Task: In the Company northwell.edu, Add note: 'Schedule a meeting with the finance team to review budget allocations.'. Mark checkbox to create task to follow up ': In 3 business days '. Create task, with  description: Conduct Product Demo, Add due date: Today; Add reminder: 30 Minutes before. Set Priority High and add note: follow up with the client regarding their recent inquiry and address any questions they may have.. Logged in from softage.1@softage.net
Action: Mouse moved to (84, 52)
Screenshot: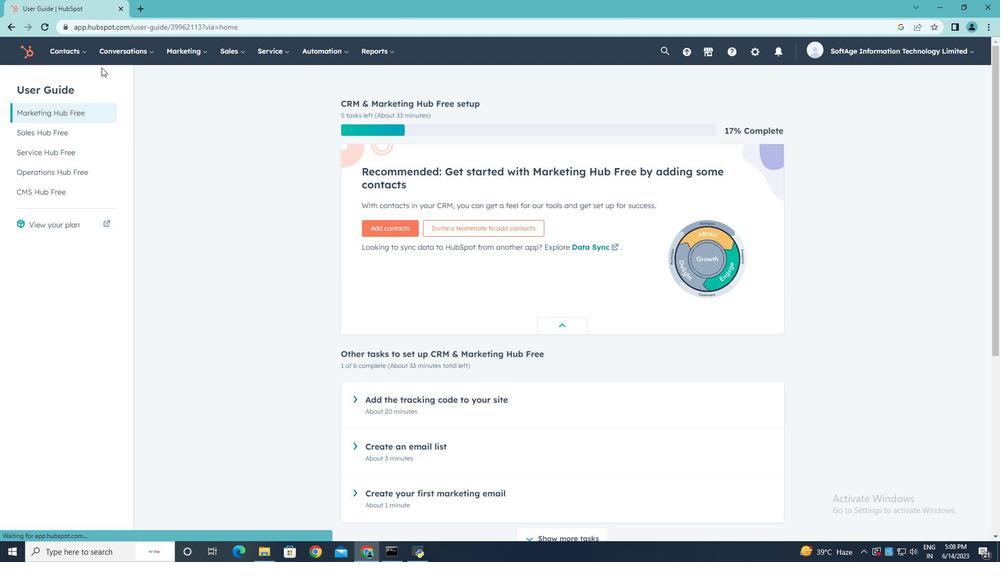 
Action: Mouse pressed left at (84, 52)
Screenshot: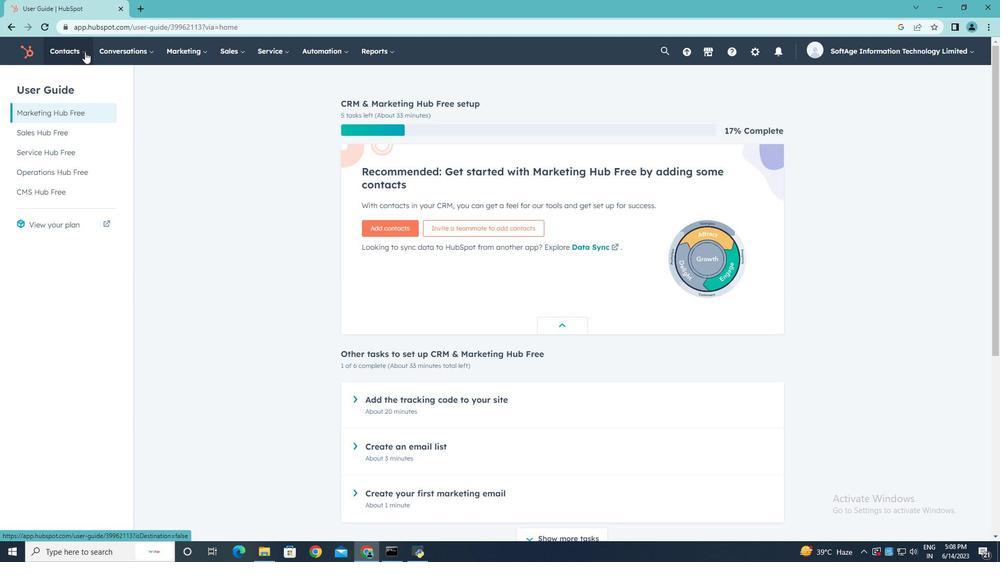
Action: Mouse moved to (82, 101)
Screenshot: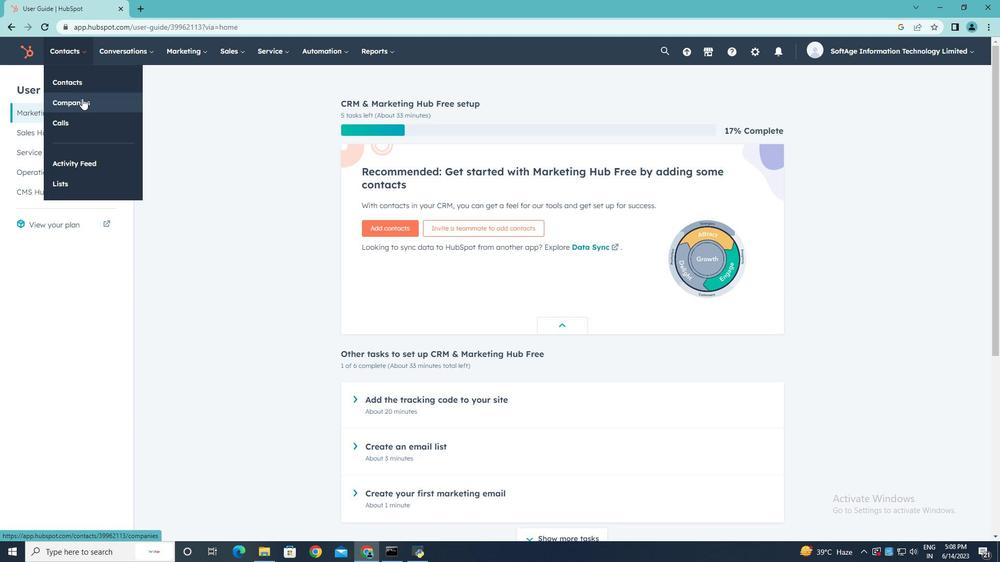 
Action: Mouse pressed left at (82, 101)
Screenshot: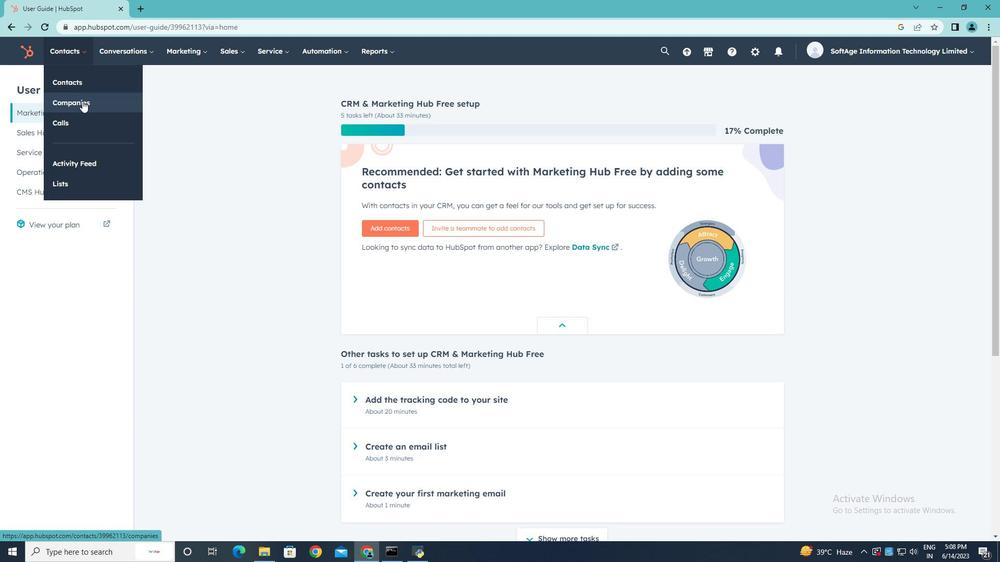 
Action: Mouse moved to (82, 166)
Screenshot: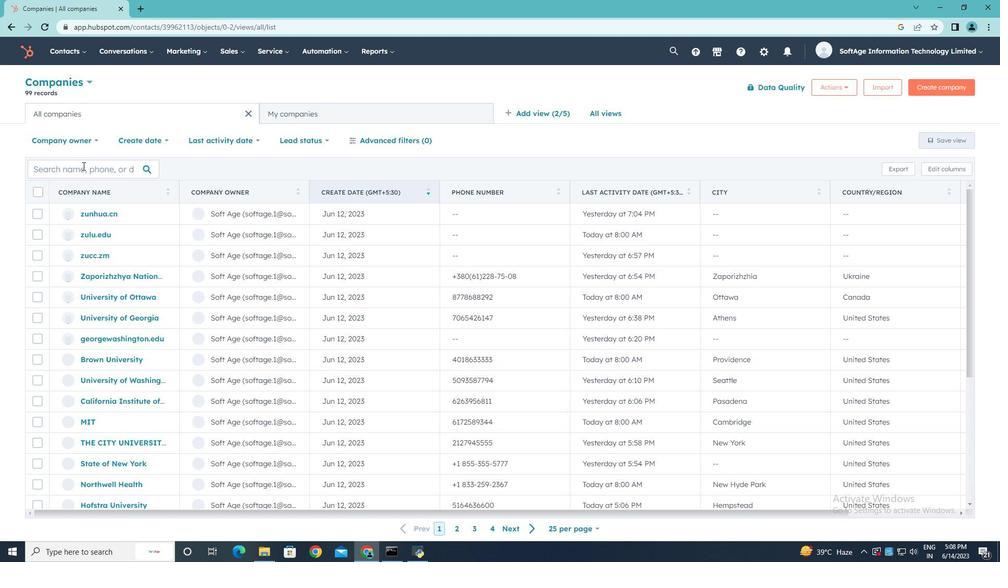 
Action: Mouse pressed left at (82, 166)
Screenshot: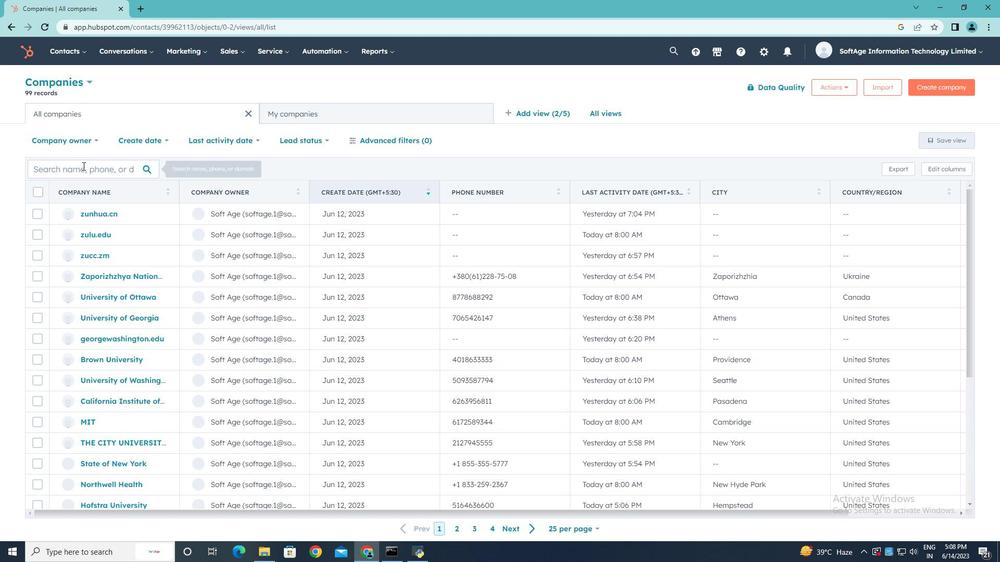 
Action: Key pressed northwell.edu
Screenshot: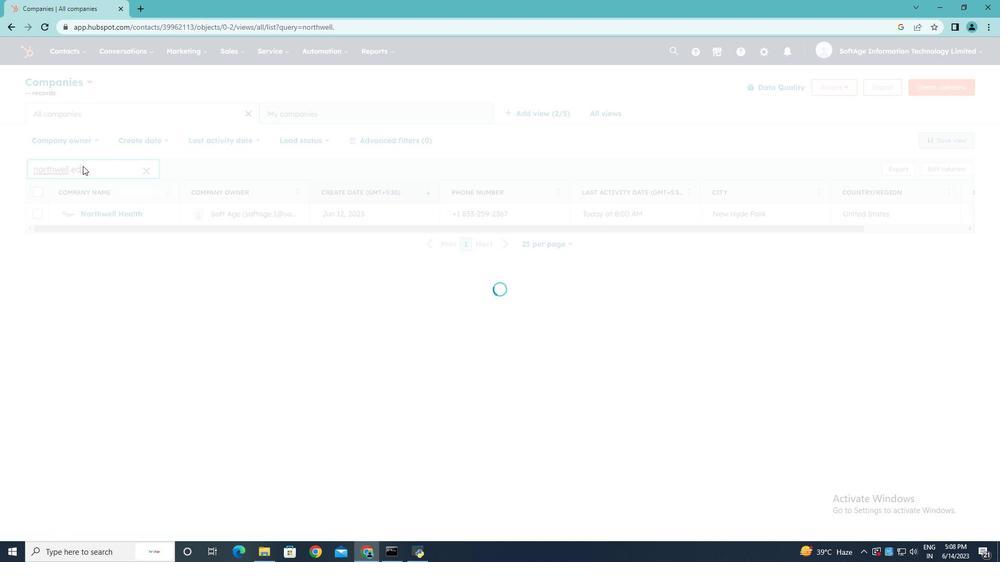 
Action: Mouse moved to (106, 216)
Screenshot: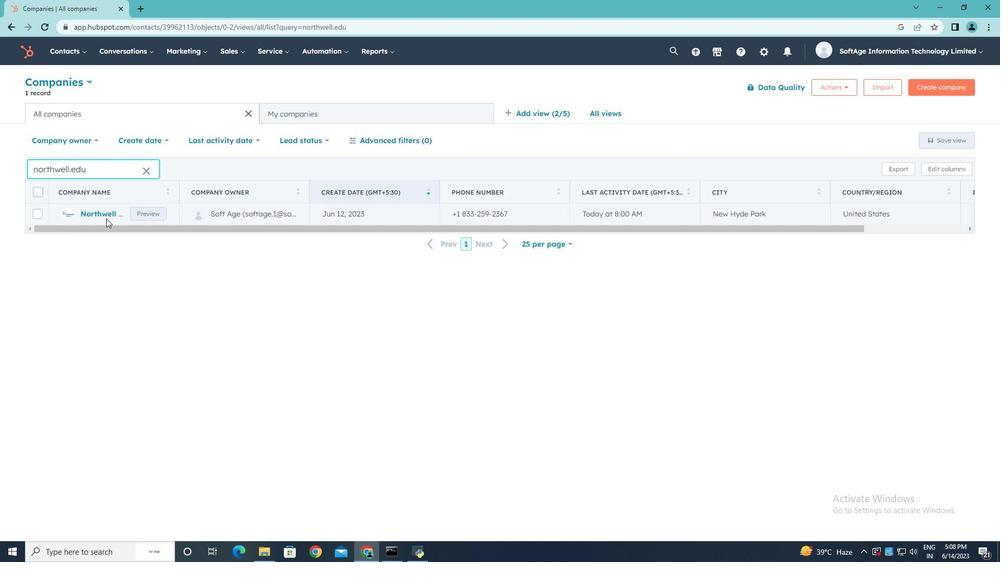 
Action: Mouse pressed left at (106, 216)
Screenshot: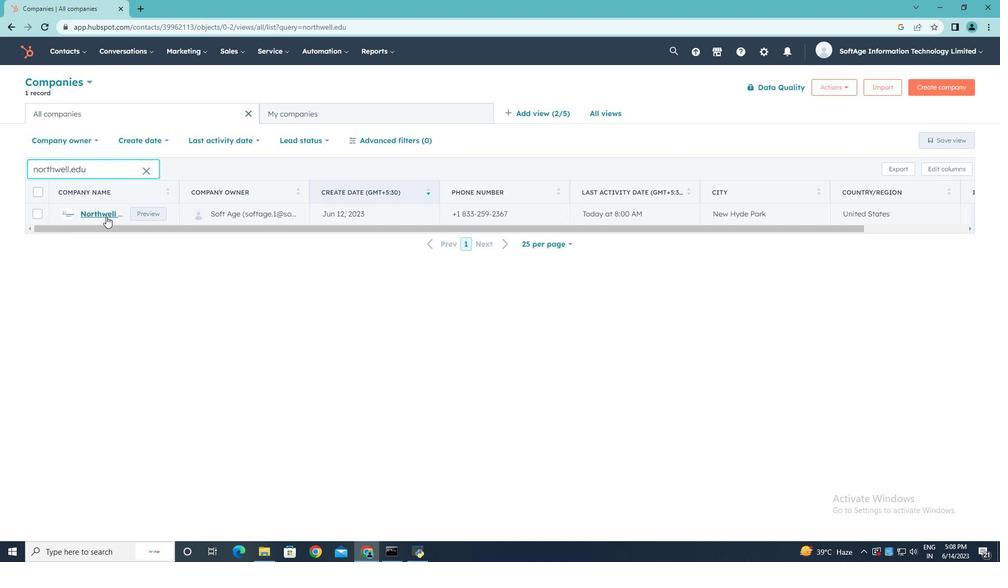 
Action: Mouse moved to (37, 172)
Screenshot: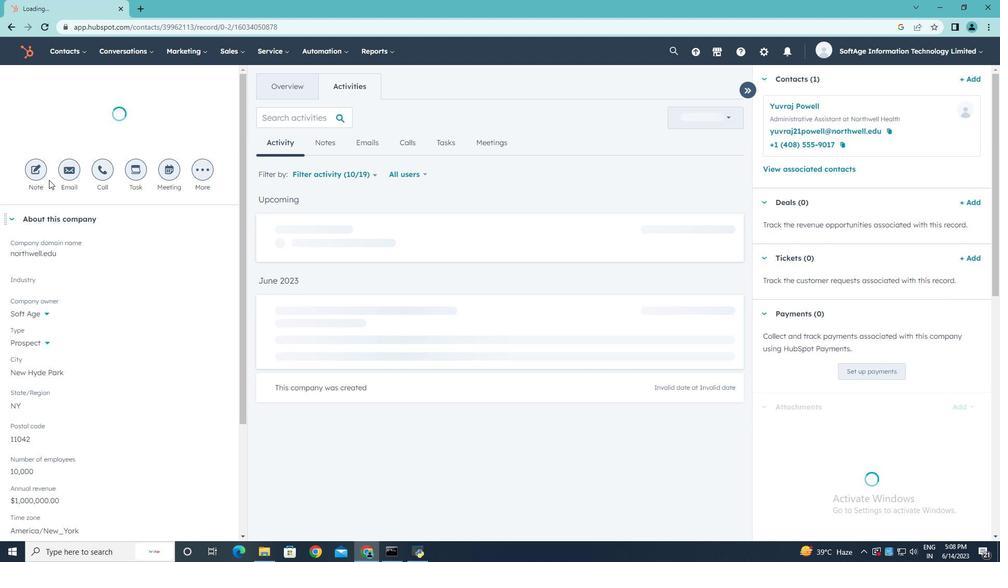 
Action: Mouse pressed left at (37, 172)
Screenshot: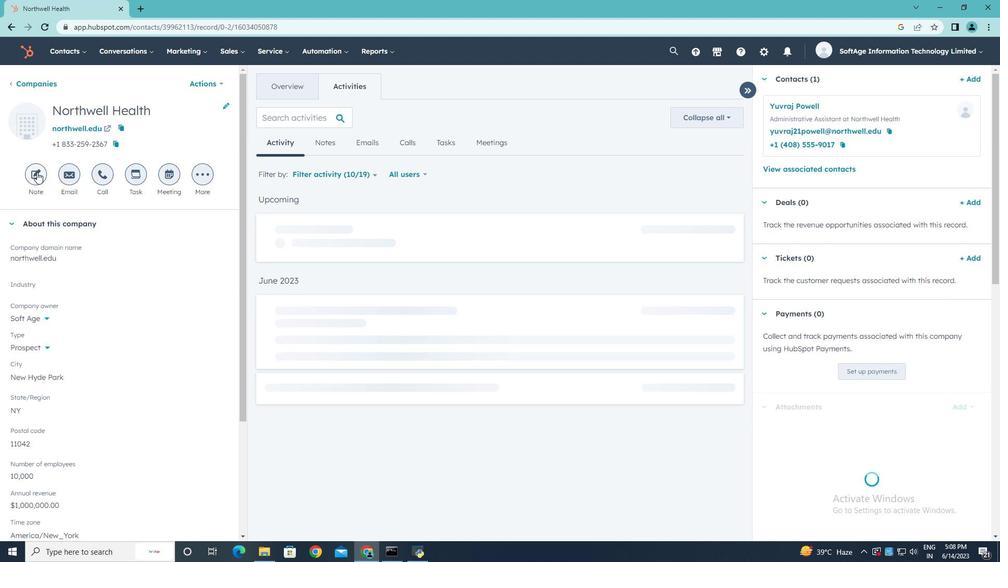 
Action: Key pressed <Key.shift>Schedule<Key.space>a<Key.space>meeting<Key.space>with<Key.space>the<Key.space>finance<Key.space>team<Key.space>to<Key.space>review<Key.space>buf<Key.backspace>dget<Key.space>allocations.
Screenshot: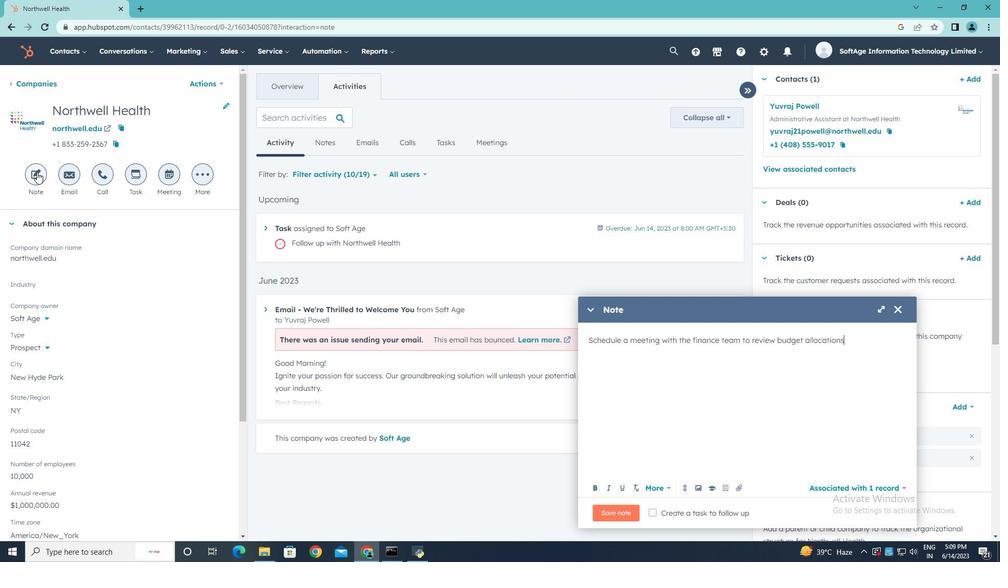 
Action: Mouse moved to (648, 514)
Screenshot: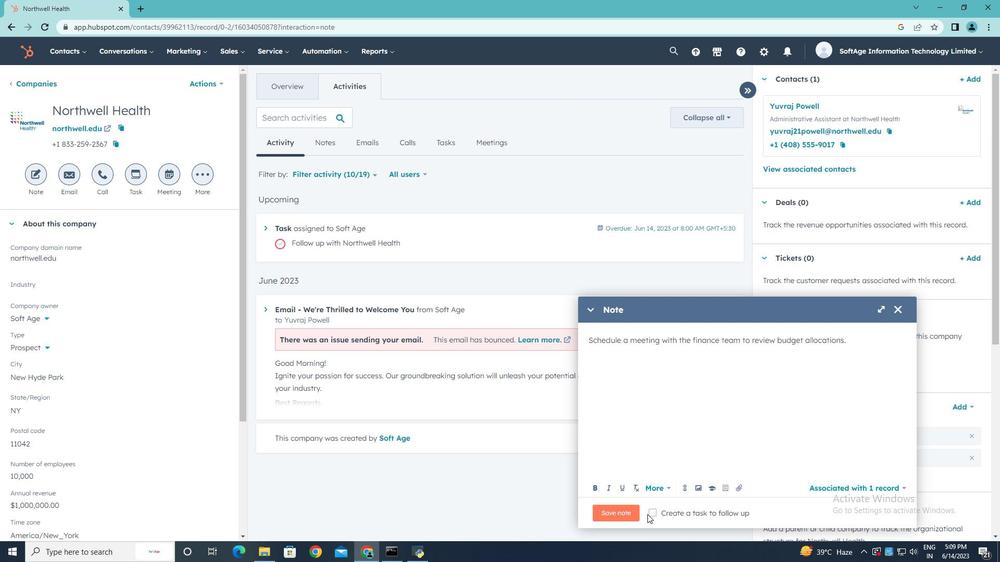 
Action: Mouse pressed left at (648, 514)
Screenshot: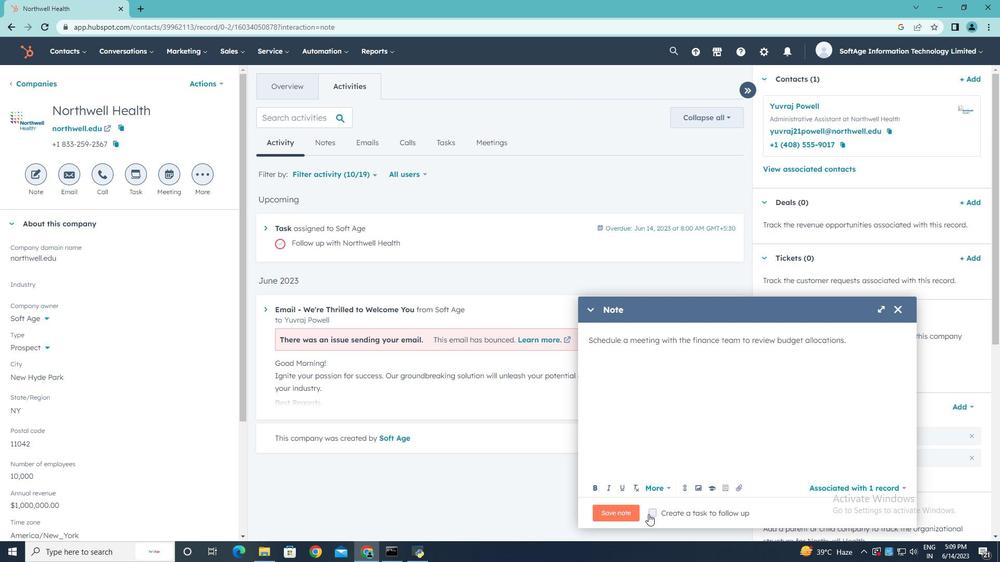 
Action: Mouse moved to (862, 512)
Screenshot: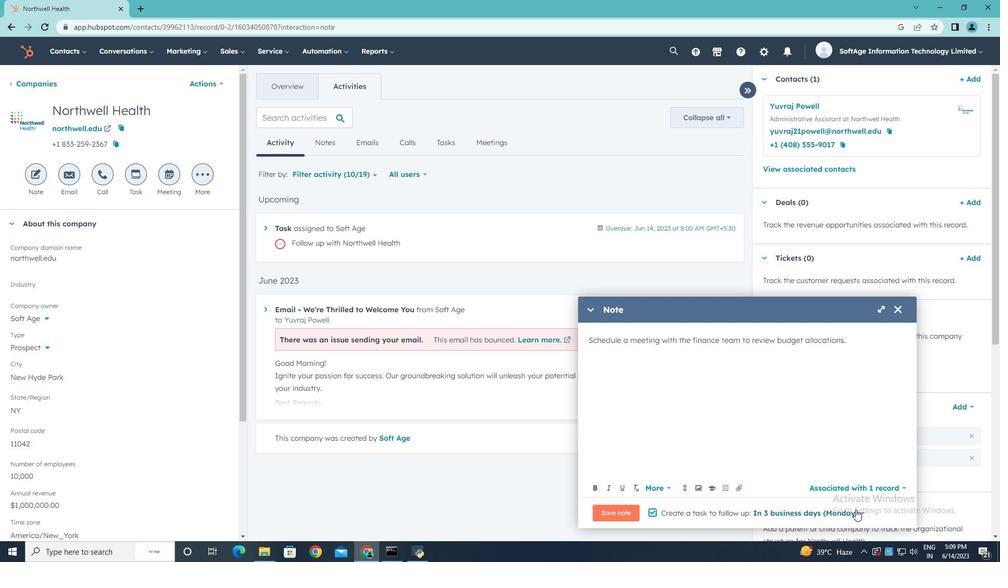 
Action: Mouse pressed left at (862, 512)
Screenshot: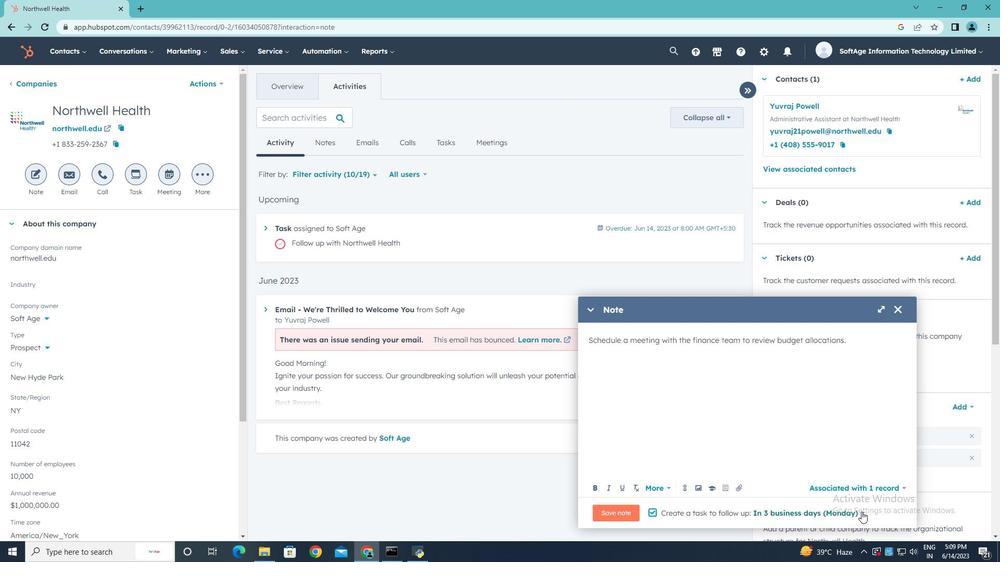 
Action: Mouse moved to (849, 414)
Screenshot: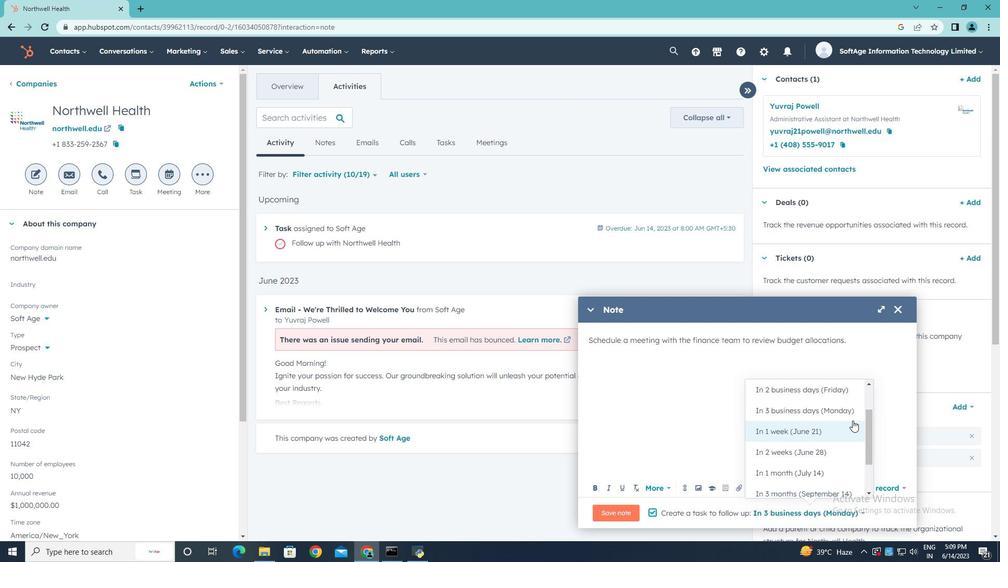 
Action: Mouse pressed left at (849, 414)
Screenshot: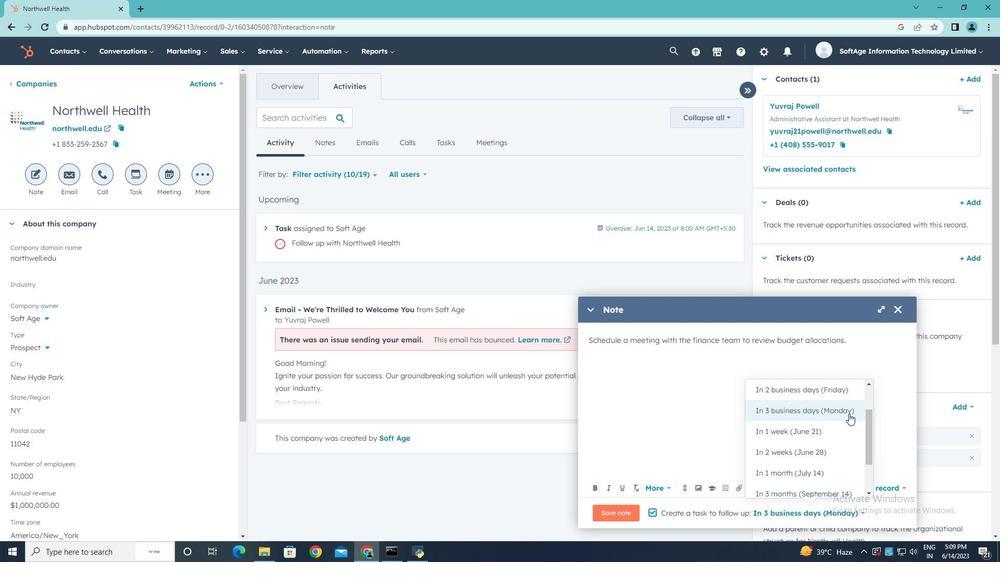 
Action: Mouse moved to (632, 514)
Screenshot: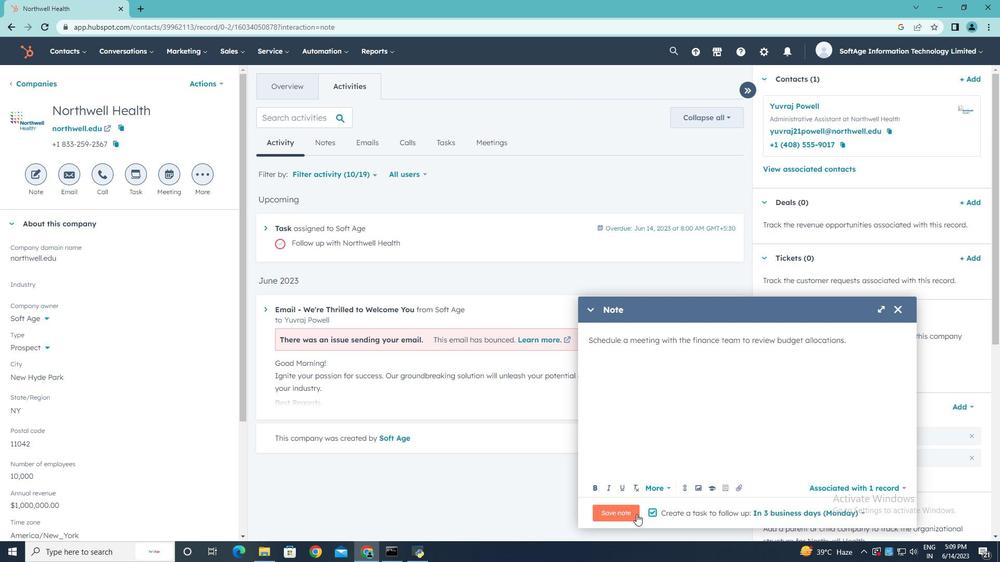 
Action: Mouse pressed left at (632, 514)
Screenshot: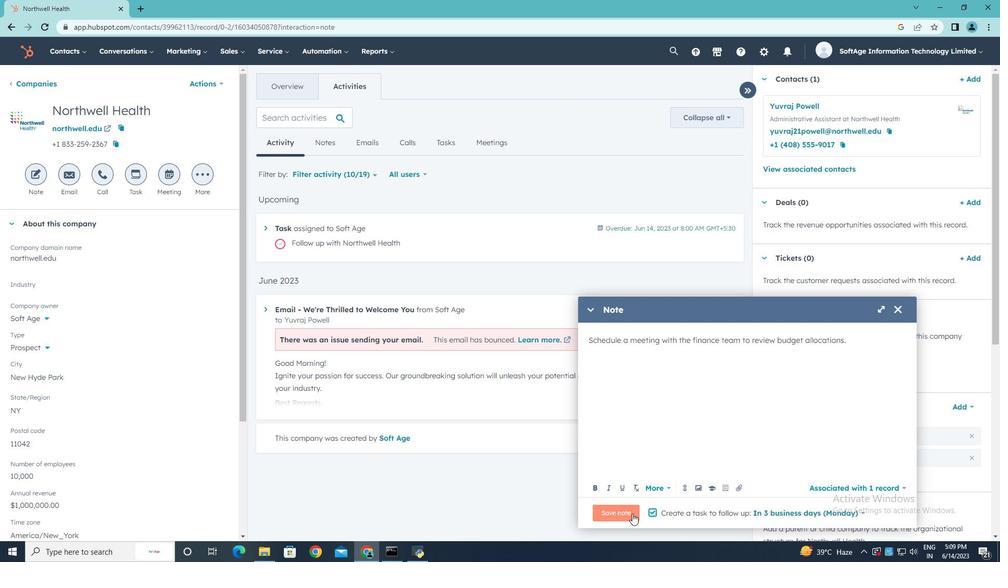 
Action: Mouse moved to (135, 178)
Screenshot: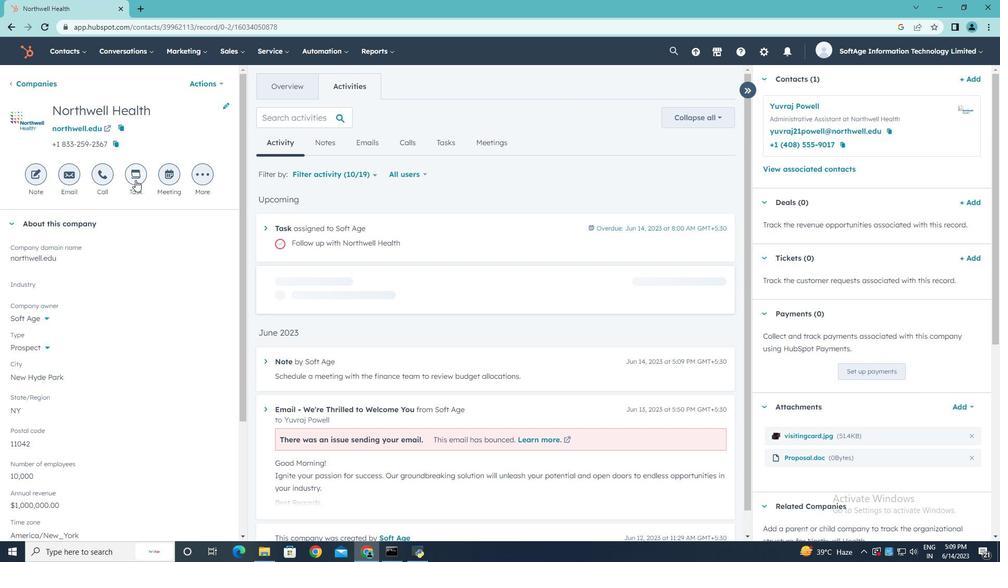 
Action: Mouse pressed left at (135, 178)
Screenshot: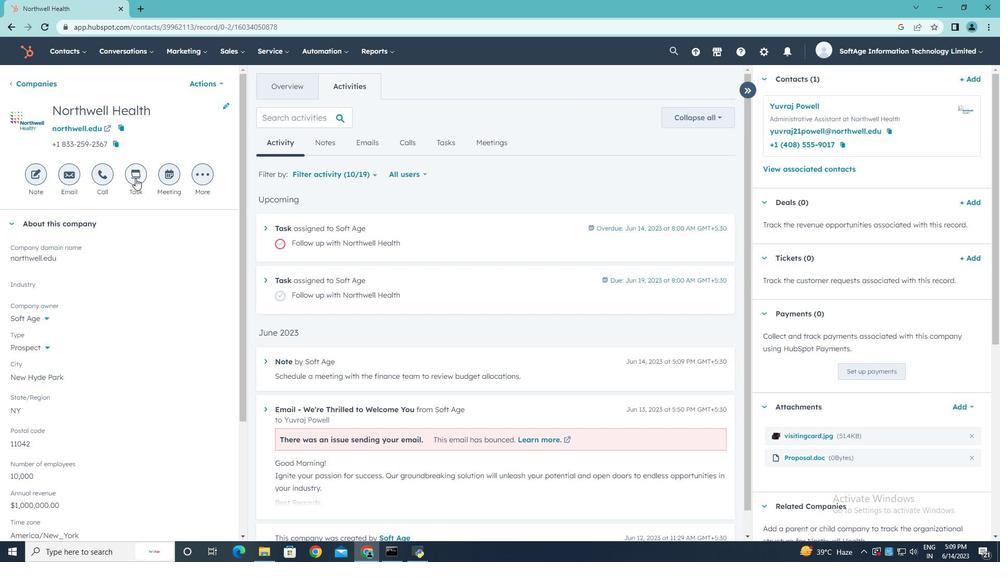 
Action: Key pressed <Key.shift>Conb<Key.backspace>dus<Key.backspace>ct<Key.space><Key.shift><Key.shift><Key.shift><Key.shift><Key.shift><Key.shift><Key.shift><Key.shift><Key.shift><Key.shift>Product<Key.space><Key.shift><Key.shift><Key.shift>Demo
Screenshot: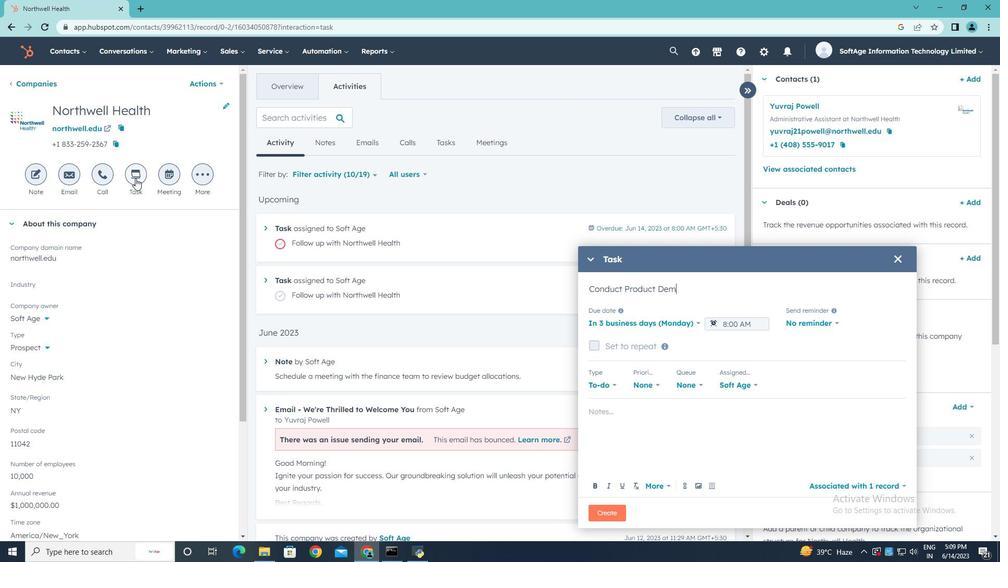 
Action: Mouse moved to (699, 323)
Screenshot: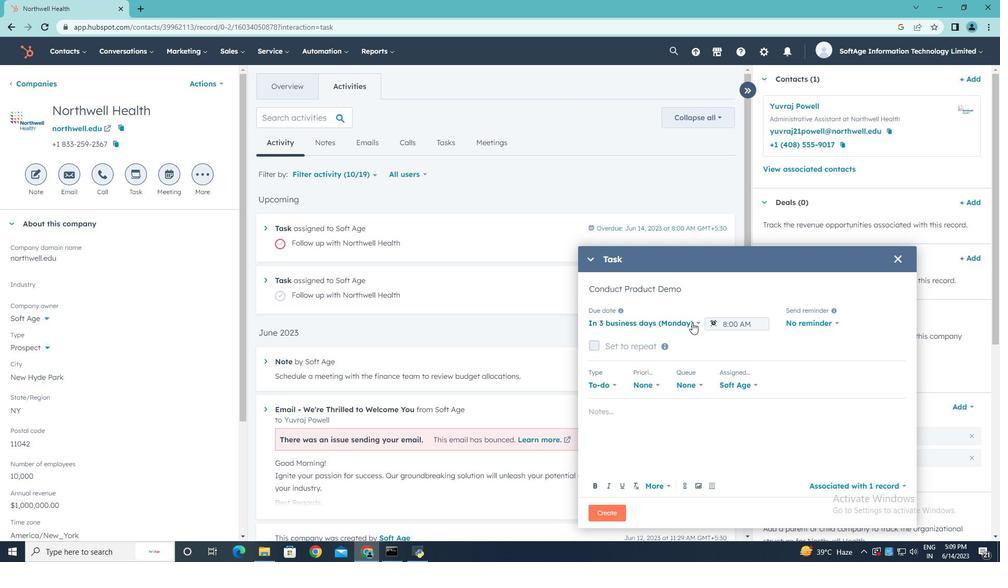 
Action: Mouse pressed left at (699, 323)
Screenshot: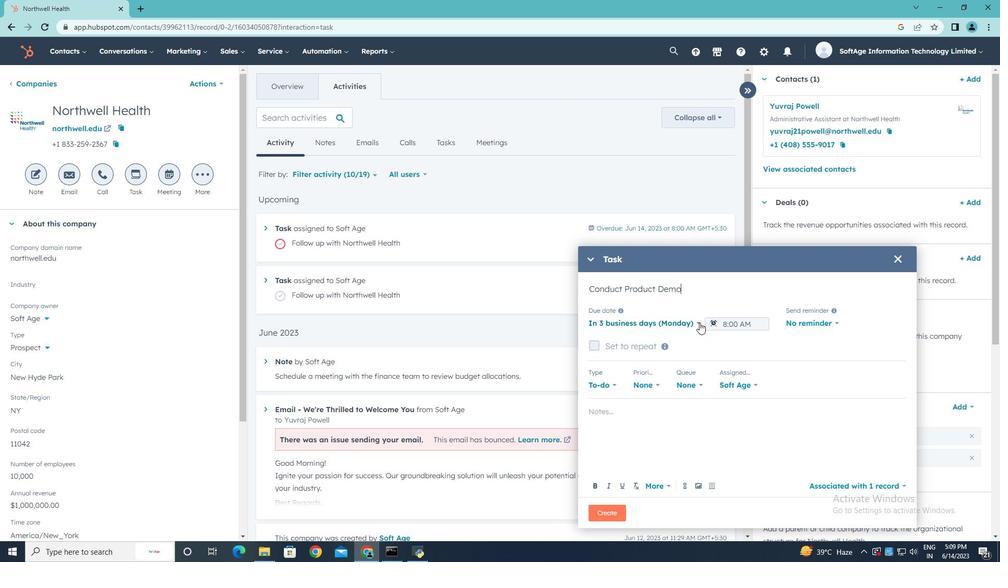 
Action: Mouse moved to (659, 360)
Screenshot: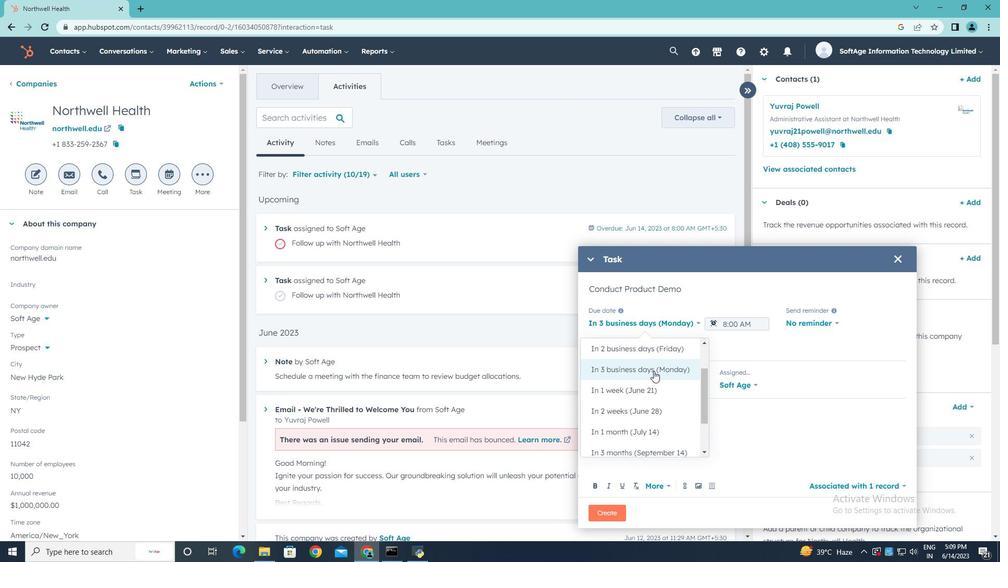 
Action: Mouse scrolled (659, 361) with delta (0, 0)
Screenshot: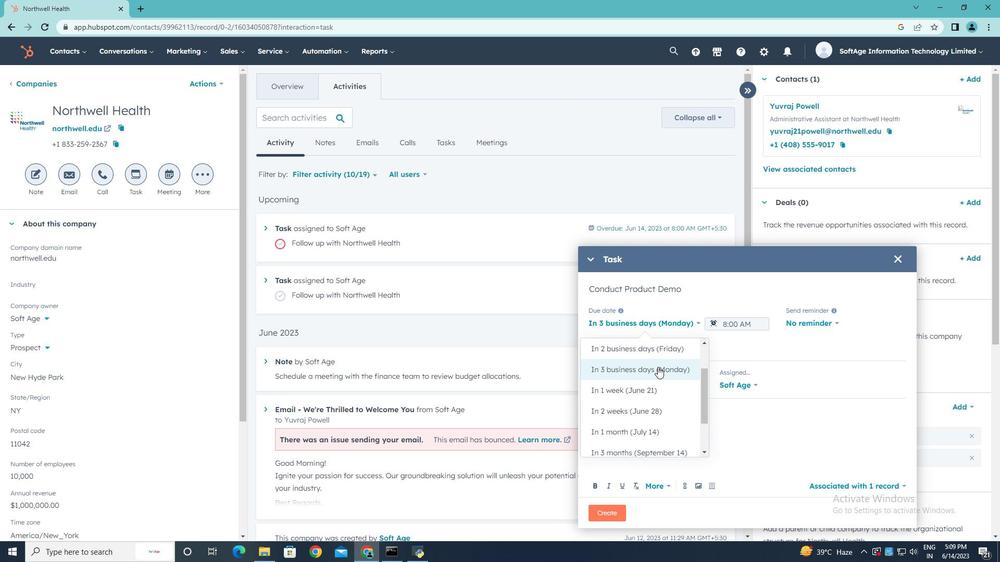 
Action: Mouse scrolled (659, 361) with delta (0, 0)
Screenshot: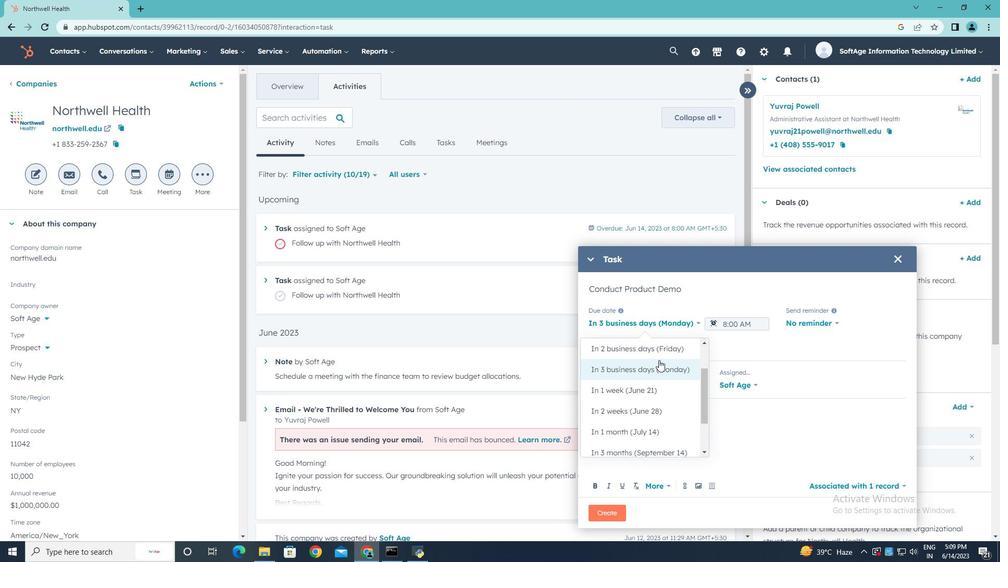 
Action: Mouse moved to (653, 372)
Screenshot: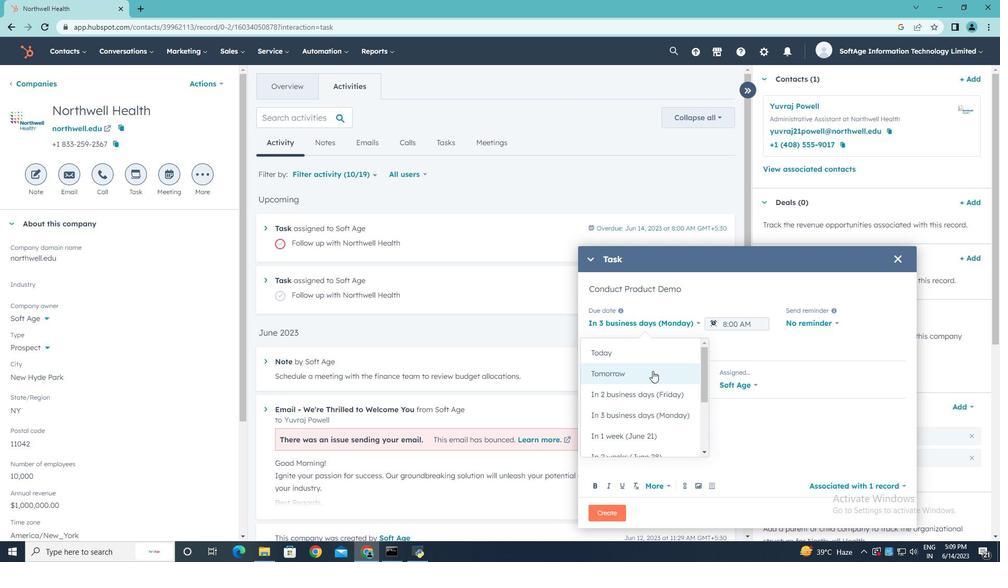 
Action: Mouse pressed left at (653, 372)
Screenshot: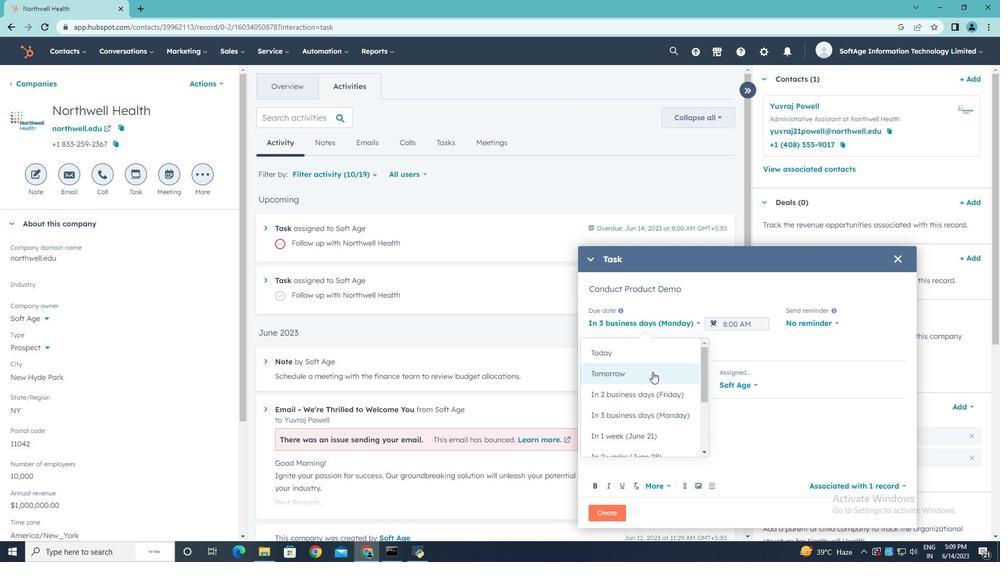 
Action: Mouse moved to (769, 323)
Screenshot: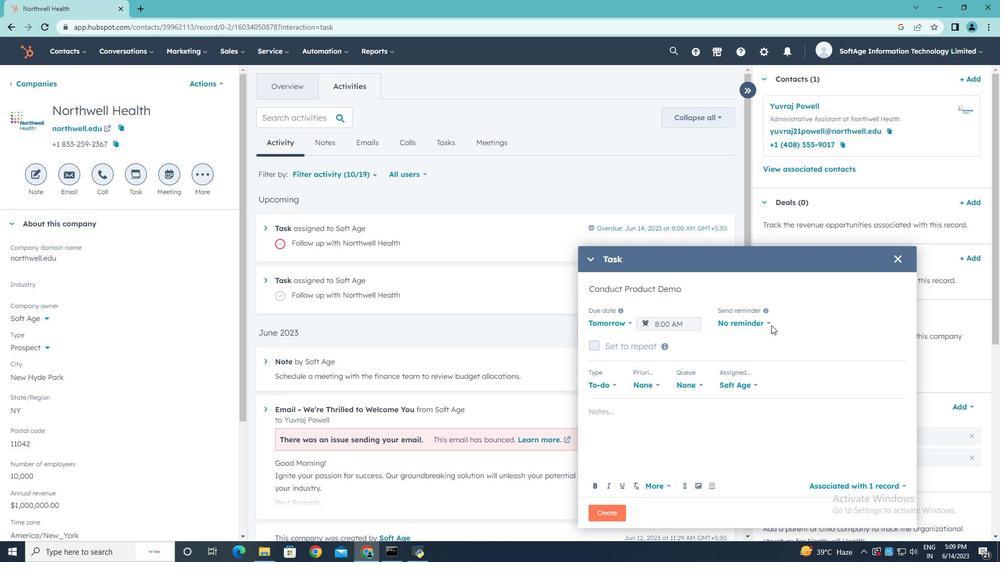 
Action: Mouse pressed left at (769, 323)
Screenshot: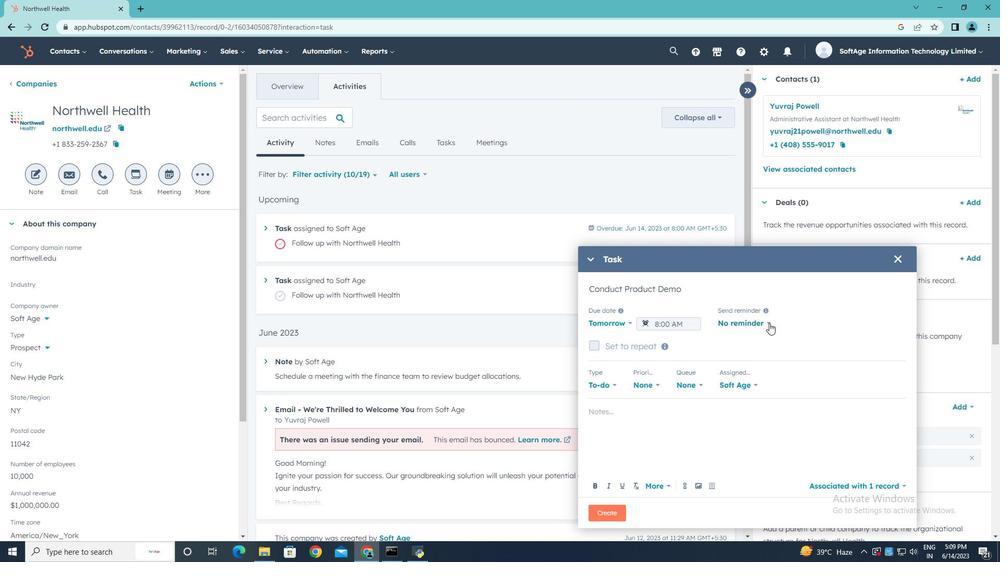 
Action: Mouse moved to (757, 394)
Screenshot: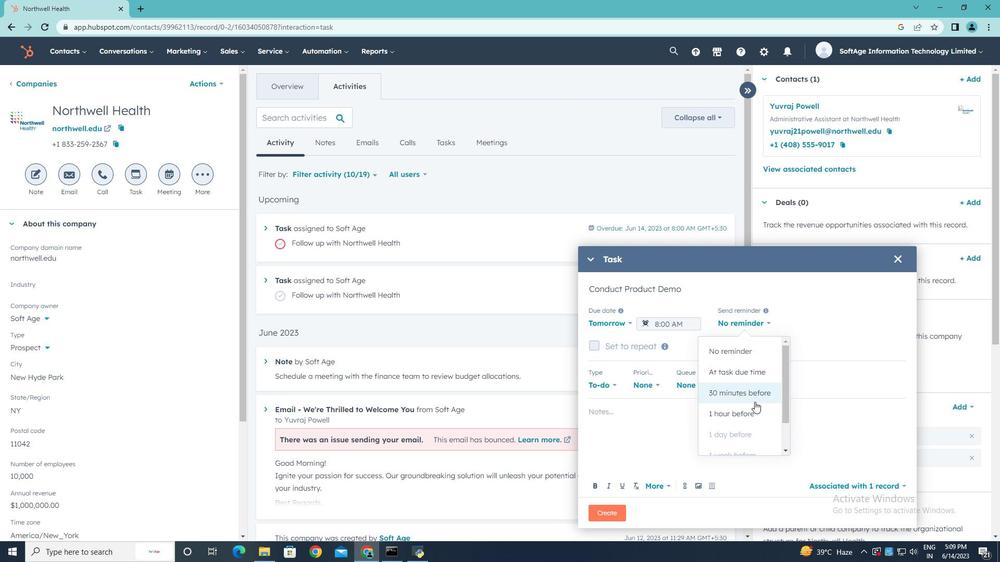 
Action: Mouse pressed left at (757, 394)
Screenshot: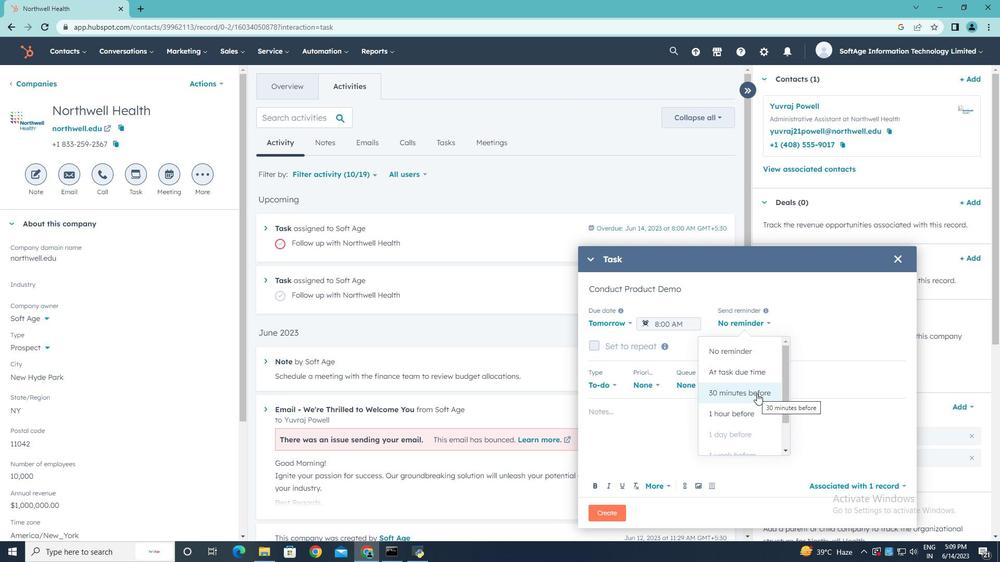 
Action: Mouse moved to (658, 385)
Screenshot: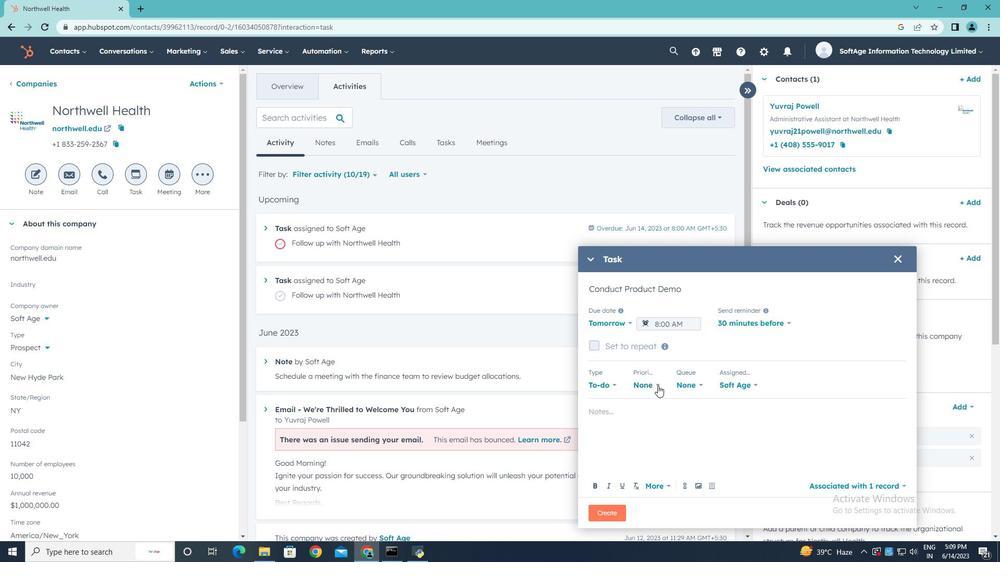
Action: Mouse pressed left at (658, 385)
Screenshot: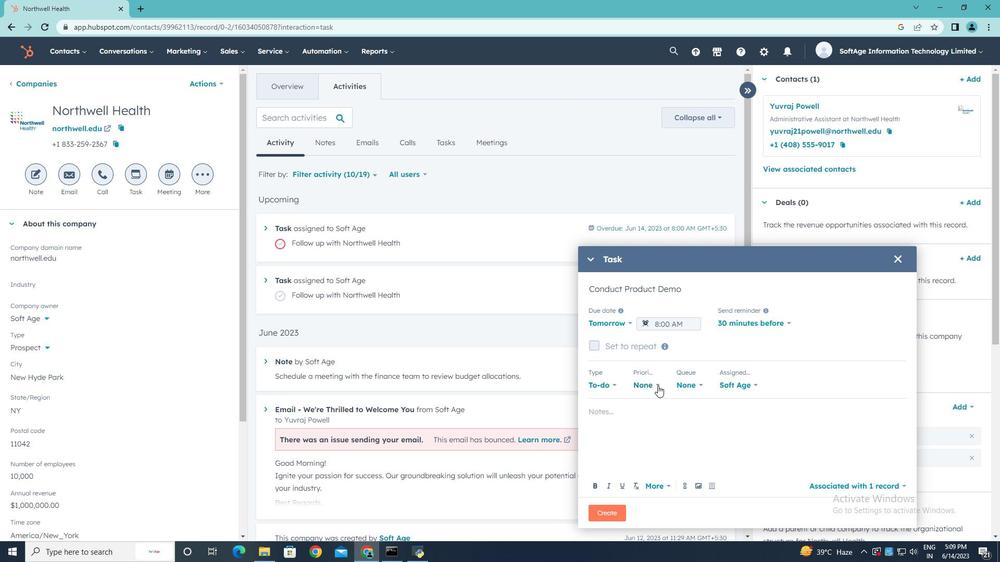 
Action: Mouse moved to (647, 471)
Screenshot: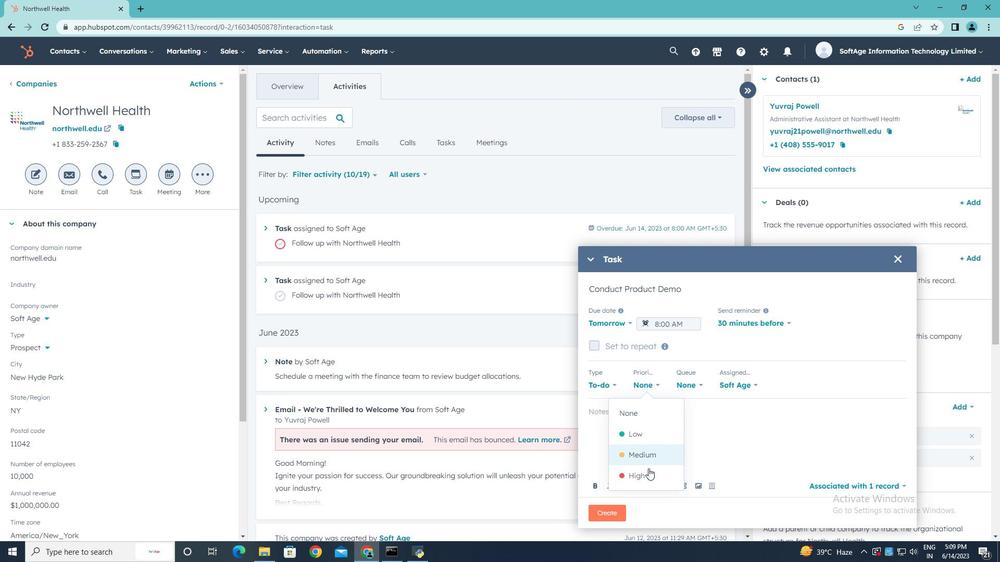 
Action: Mouse pressed left at (647, 471)
Screenshot: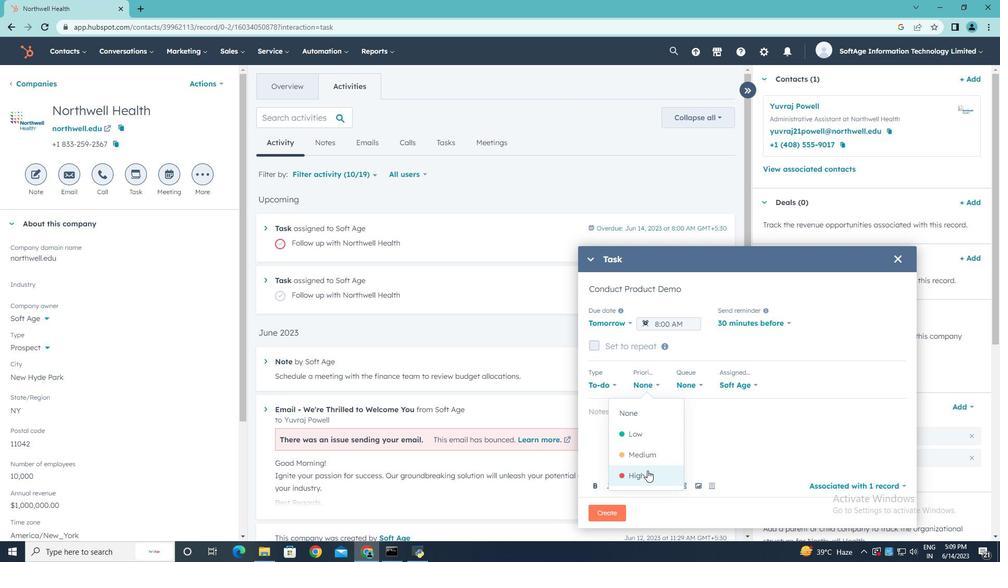 
Action: Mouse moved to (622, 414)
Screenshot: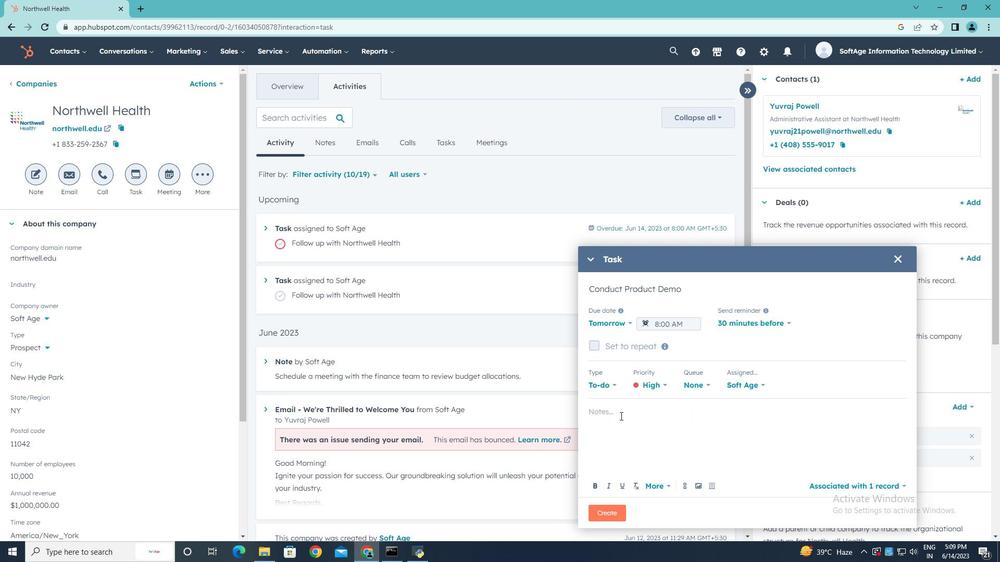 
Action: Mouse pressed left at (622, 414)
Screenshot: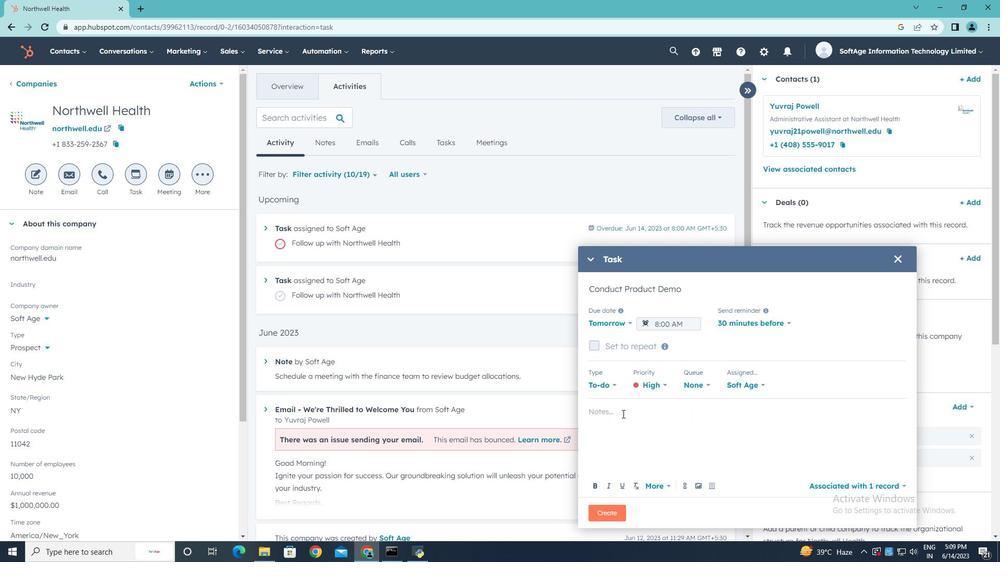 
Action: Key pressed follow<Key.space>up<Key.space>with<Key.space>the<Key.space>client<Key.space>regarding<Key.space>their<Key.space>recent<Key.space>inquiry<Key.space>and<Key.space>addresss<Key.space><Key.backspace><Key.backspace><Key.space>any<Key.space>questions<Key.space>they<Key.space>may<Key.space>have..
Screenshot: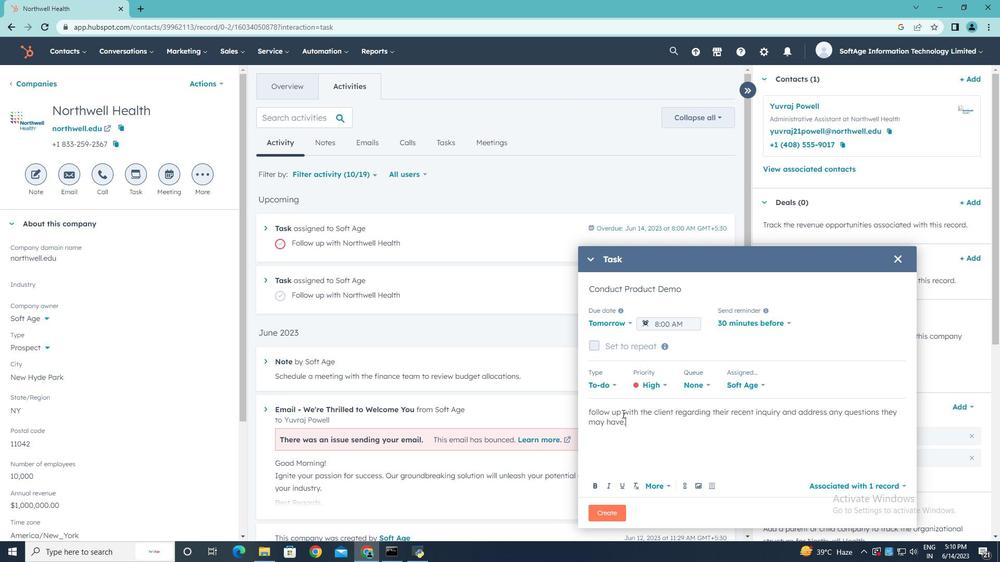 
Action: Mouse moved to (605, 510)
Screenshot: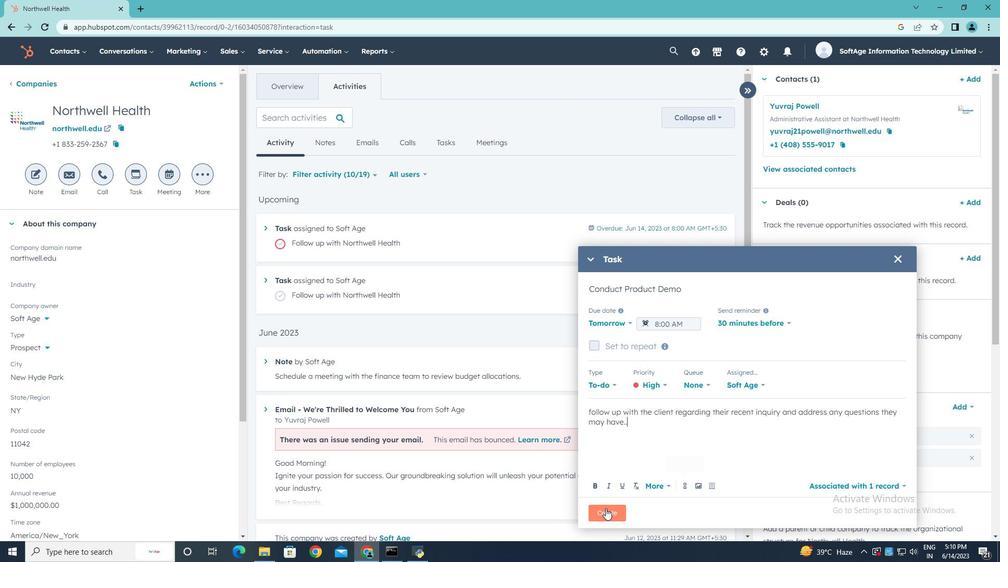 
Action: Mouse pressed left at (605, 510)
Screenshot: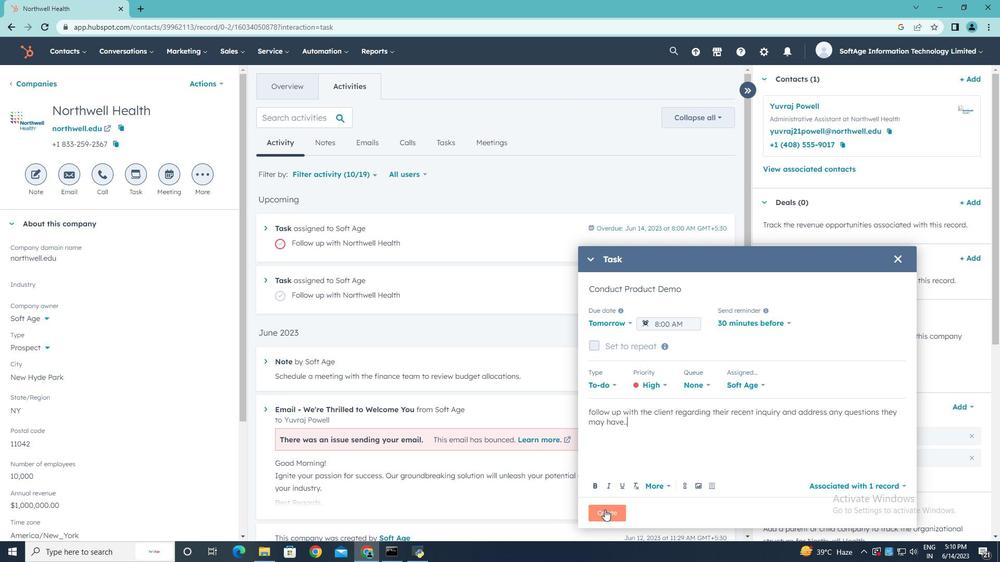 
Action: Mouse moved to (605, 510)
Screenshot: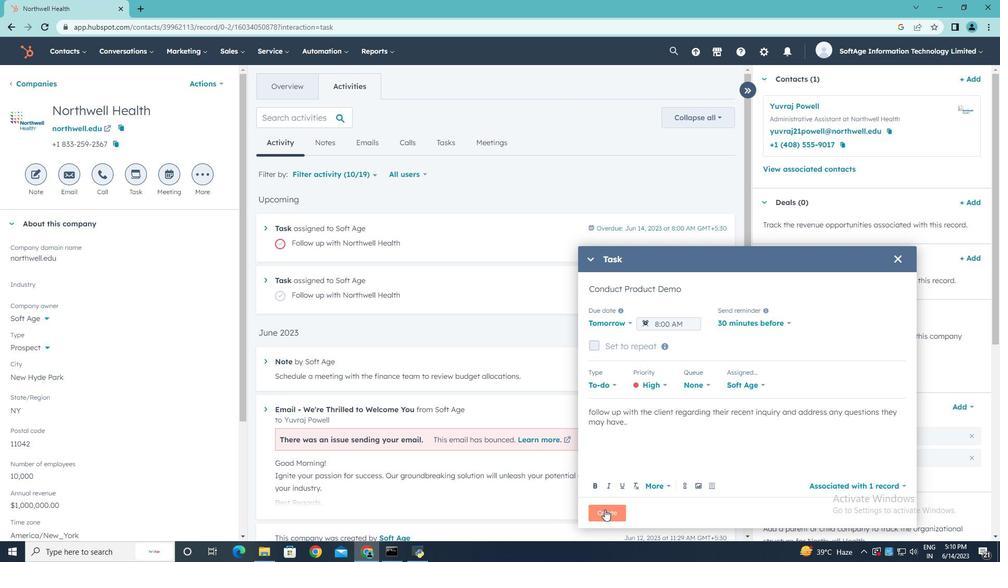 
